 Task: Calculate the travel time from Houston, Texas, to Dallas, Texas.
Action: Mouse moved to (249, 79)
Screenshot: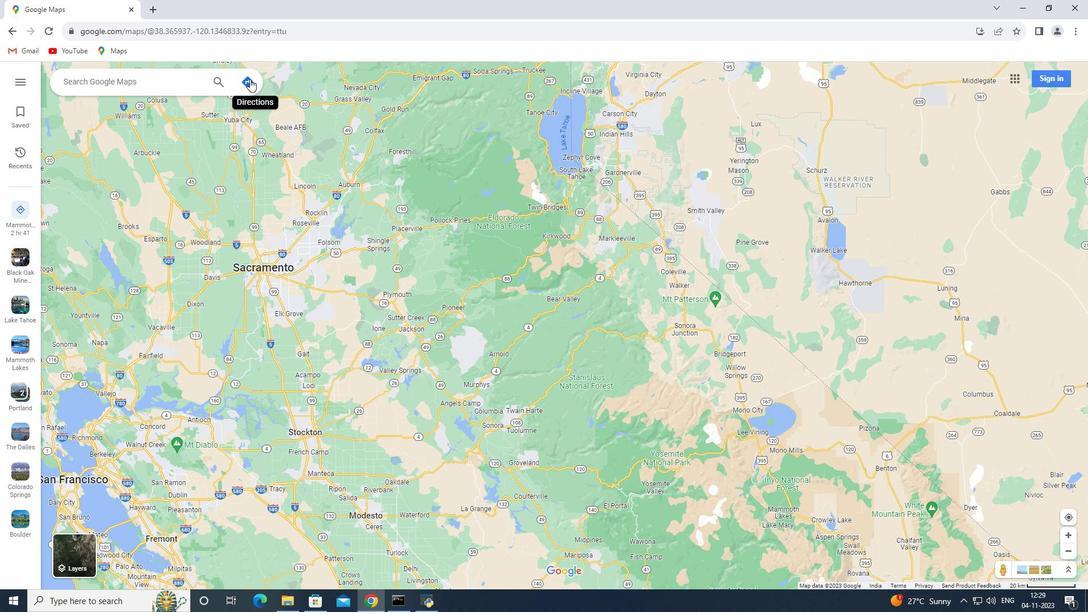 
Action: Mouse pressed left at (249, 79)
Screenshot: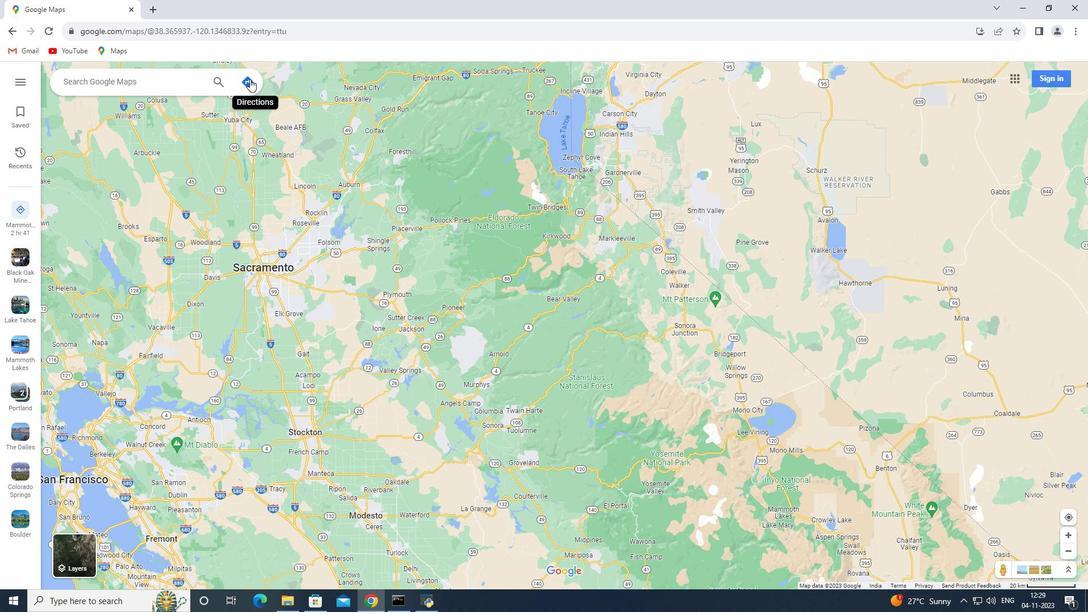 
Action: Mouse moved to (102, 106)
Screenshot: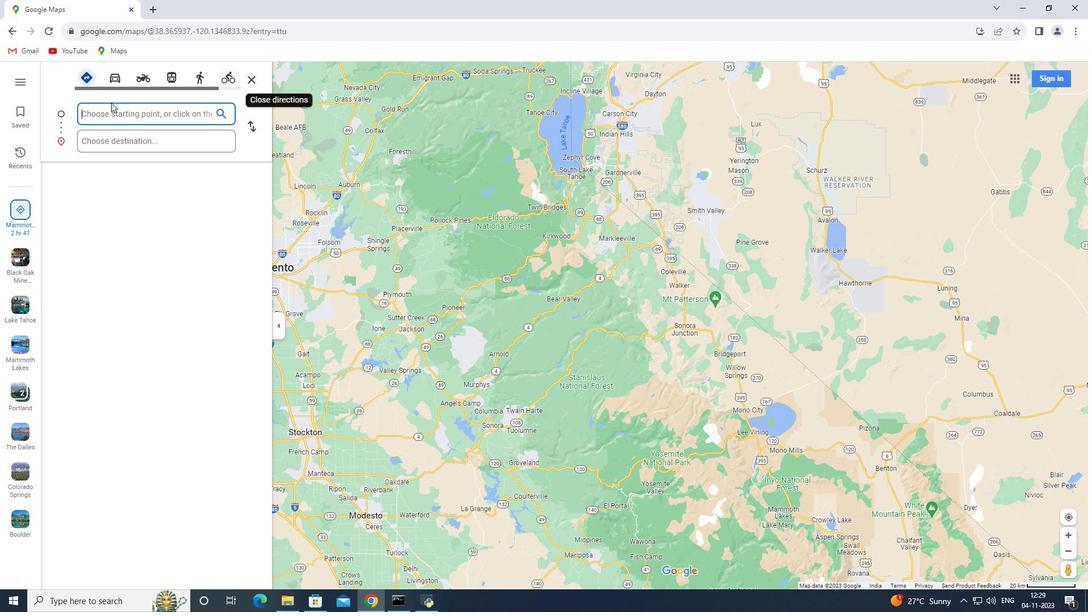 
Action: Key pressed <Key.shift>Houston,<Key.space><Key.shift>Texas
Screenshot: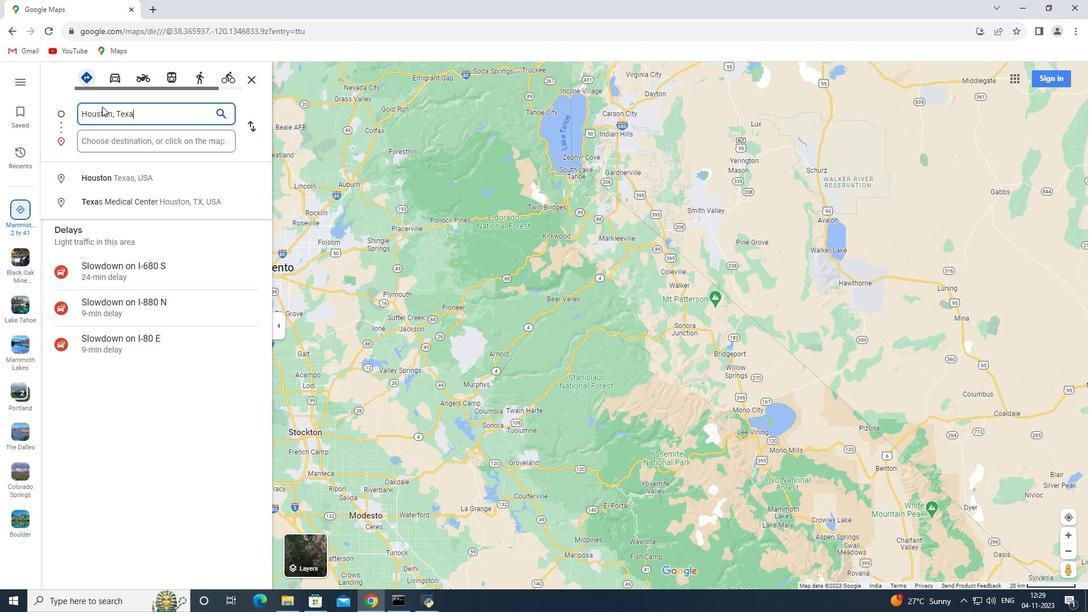 
Action: Mouse moved to (104, 137)
Screenshot: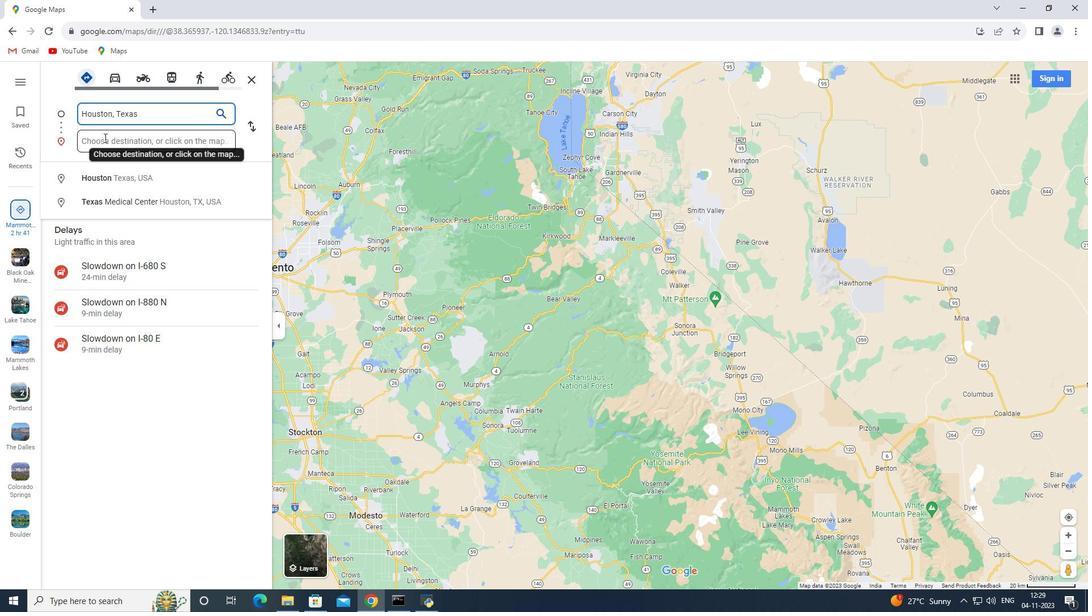 
Action: Mouse pressed left at (104, 137)
Screenshot: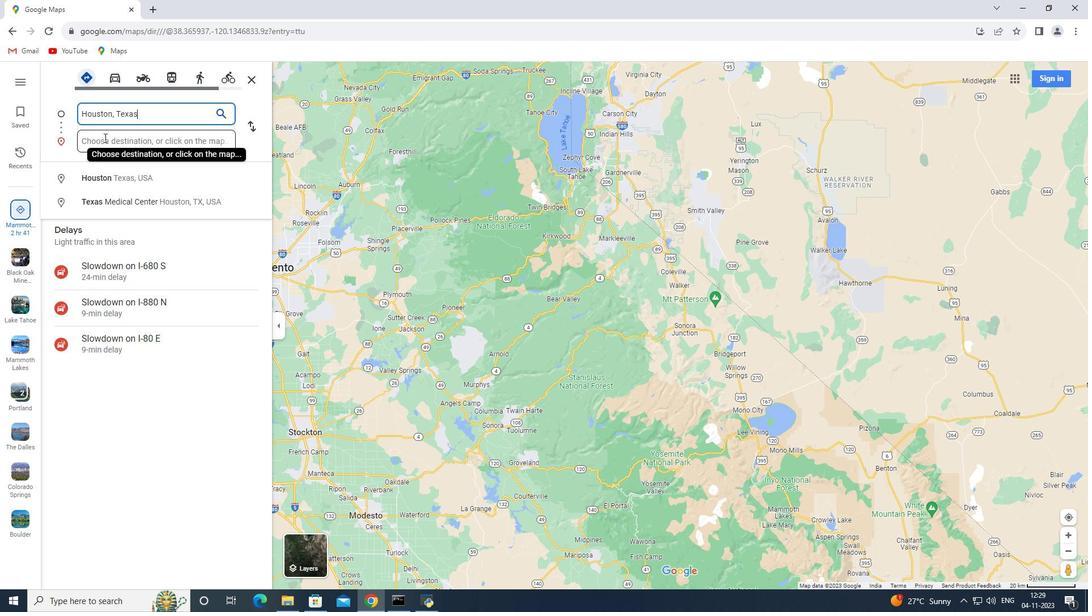 
Action: Key pressed <Key.shift>Dallas,<Key.space><Key.shift>texas<Key.enter>
Screenshot: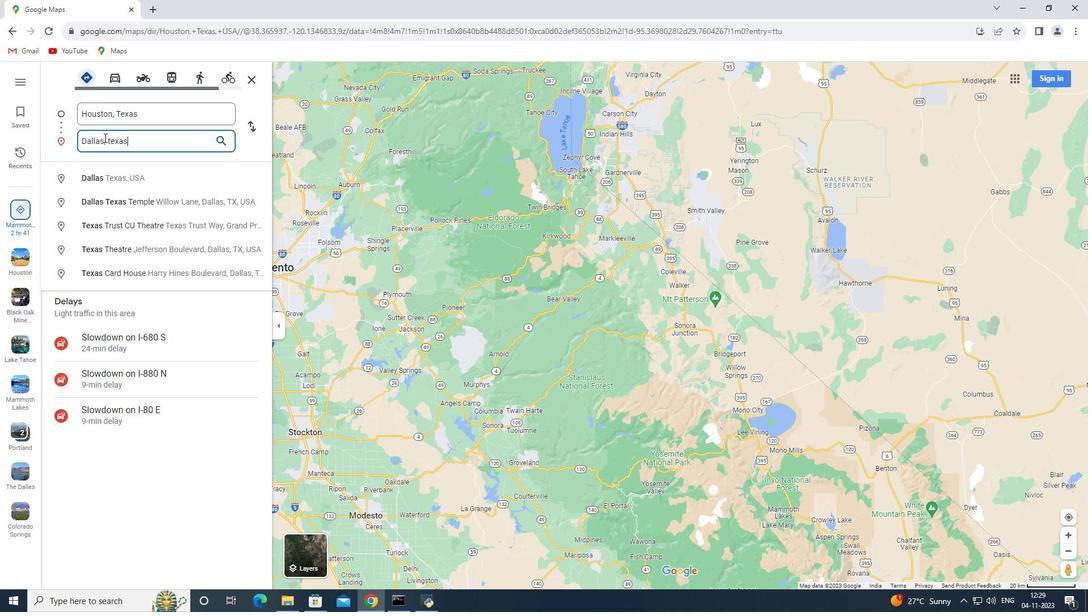 
Action: Mouse moved to (113, 82)
Screenshot: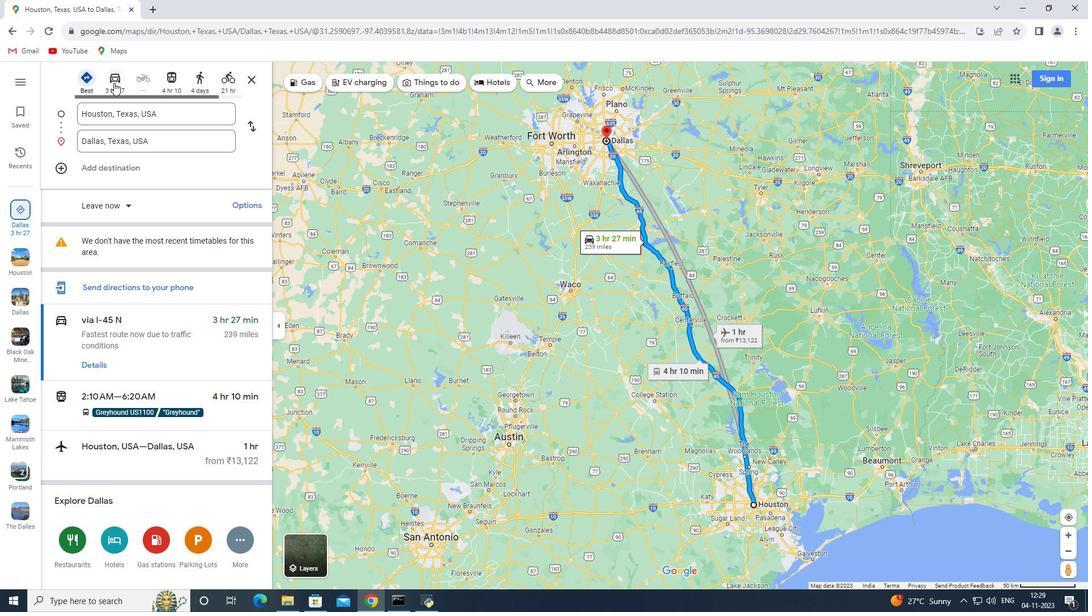 
Action: Mouse pressed left at (113, 82)
Screenshot: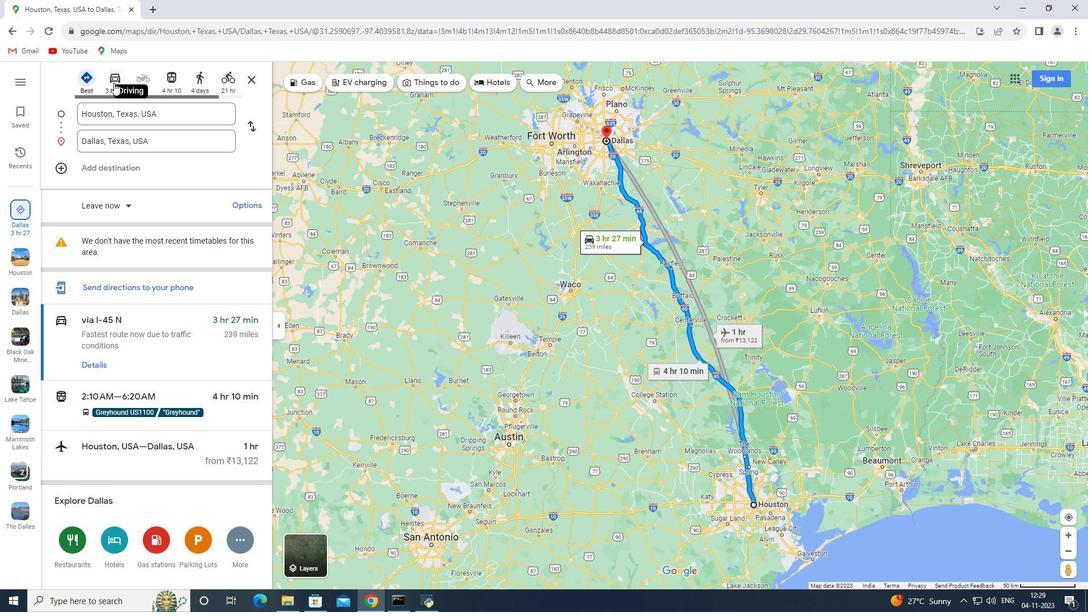 
Action: Mouse moved to (113, 86)
Screenshot: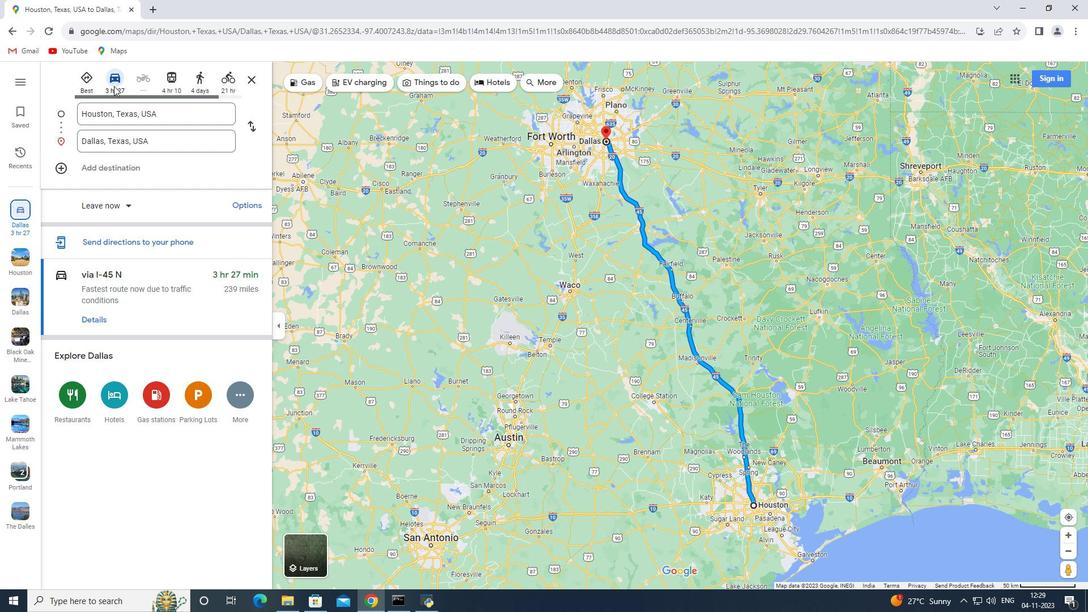 
